 Task: Set the "Skip the loop filter H.264 decoding" for decoding in FFmpeg audio/video decoder to none.
Action: Mouse moved to (98, 16)
Screenshot: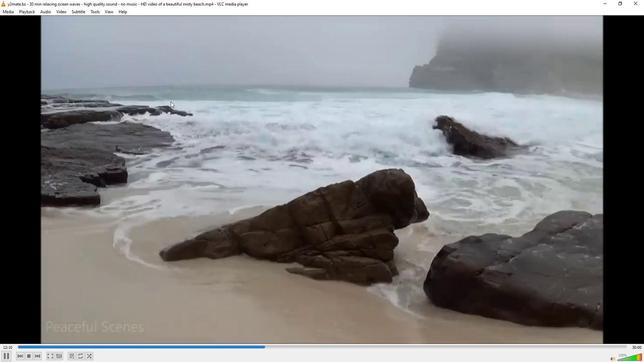 
Action: Mouse pressed left at (98, 16)
Screenshot: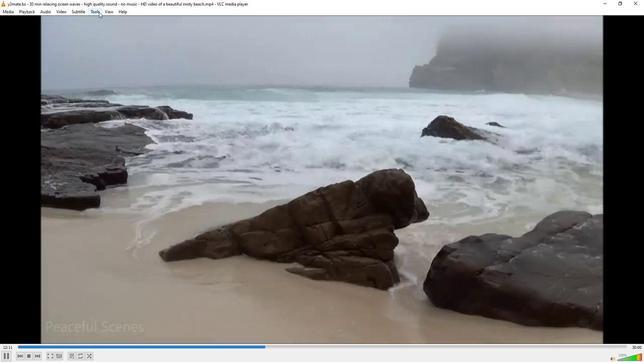
Action: Mouse moved to (124, 95)
Screenshot: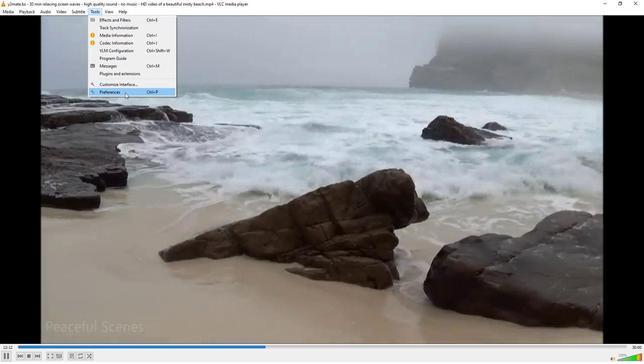 
Action: Mouse pressed left at (124, 95)
Screenshot: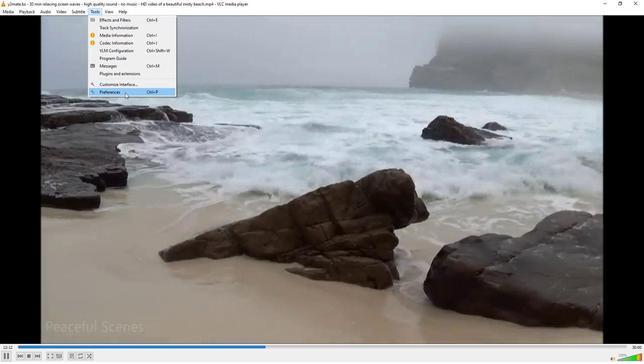 
Action: Mouse moved to (75, 279)
Screenshot: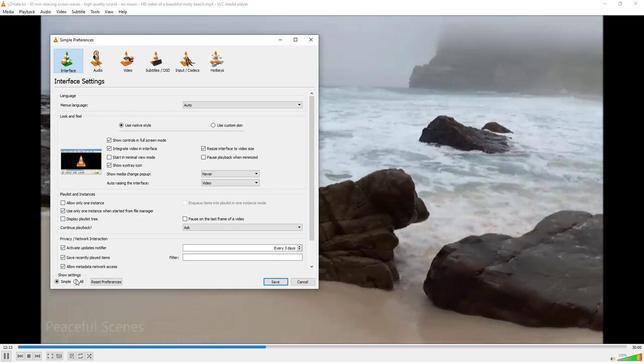 
Action: Mouse pressed left at (75, 279)
Screenshot: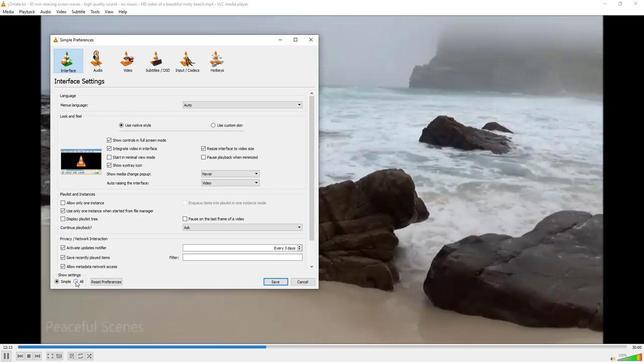 
Action: Mouse moved to (67, 187)
Screenshot: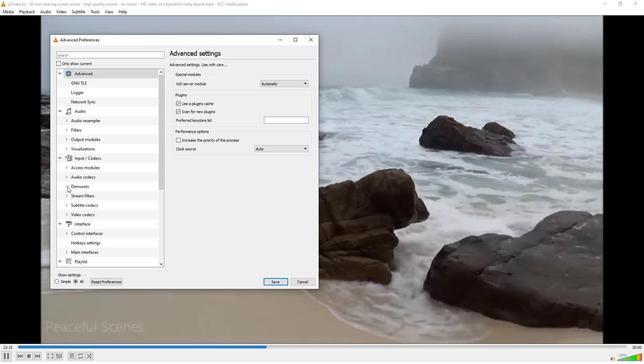 
Action: Mouse pressed left at (67, 187)
Screenshot: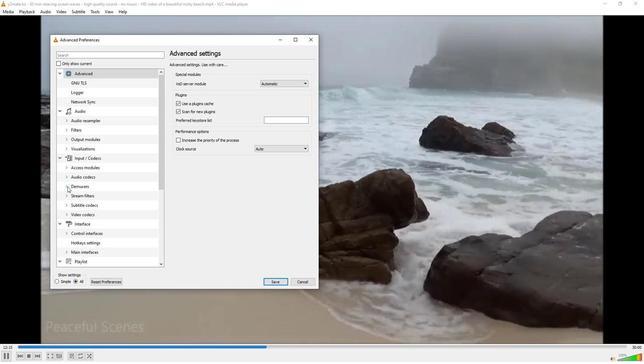 
Action: Mouse moved to (73, 196)
Screenshot: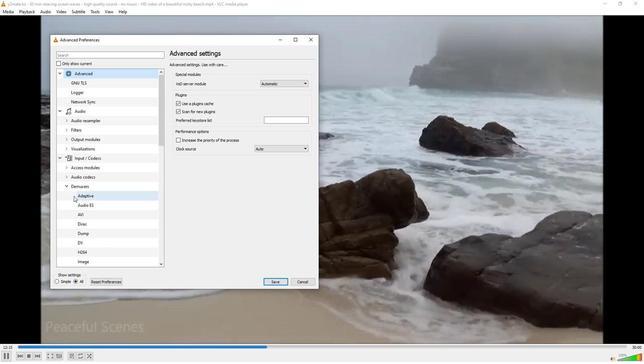 
Action: Mouse scrolled (73, 196) with delta (0, 0)
Screenshot: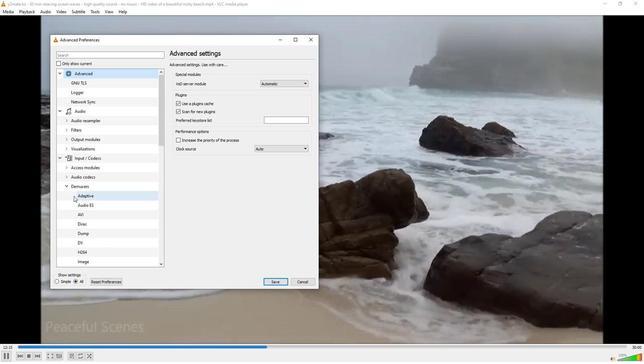 
Action: Mouse scrolled (73, 196) with delta (0, 0)
Screenshot: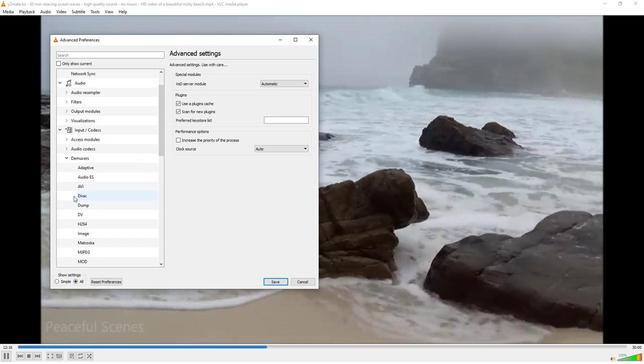 
Action: Mouse scrolled (73, 196) with delta (0, 0)
Screenshot: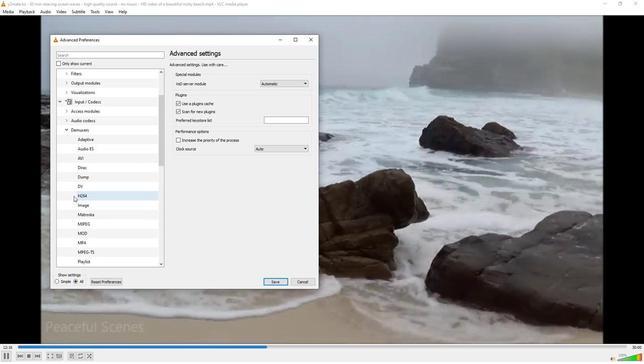 
Action: Mouse scrolled (73, 196) with delta (0, 0)
Screenshot: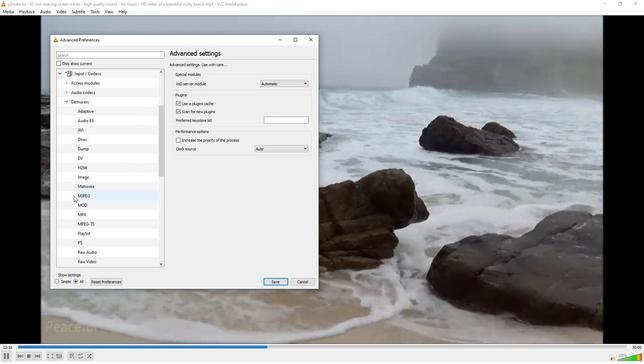 
Action: Mouse scrolled (73, 196) with delta (0, 0)
Screenshot: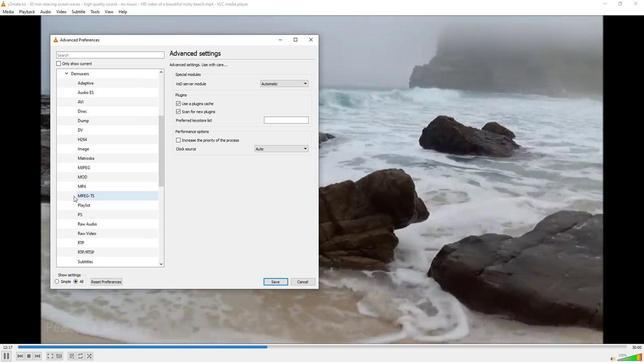 
Action: Mouse scrolled (73, 196) with delta (0, 0)
Screenshot: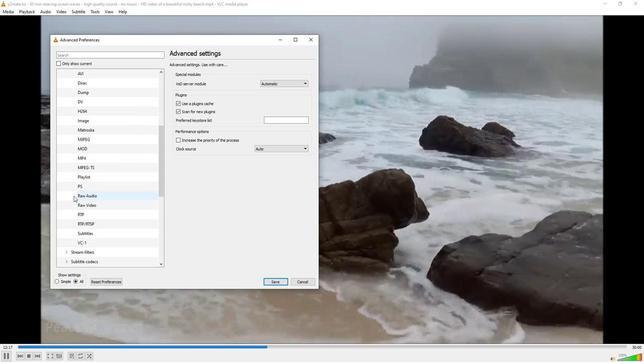 
Action: Mouse moved to (67, 241)
Screenshot: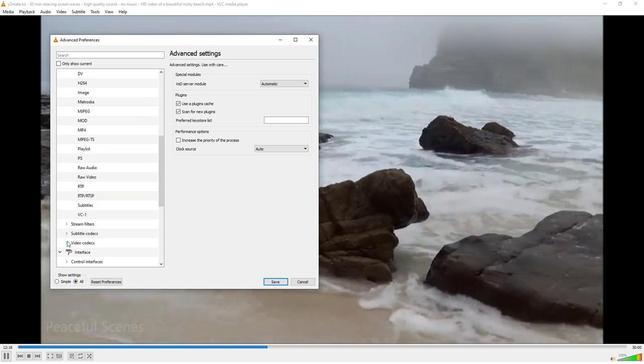 
Action: Mouse pressed left at (67, 241)
Screenshot: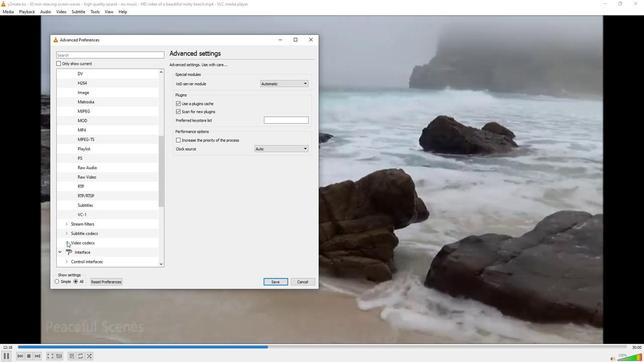 
Action: Mouse moved to (91, 260)
Screenshot: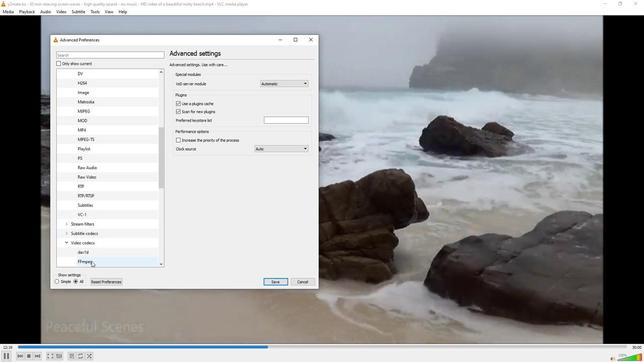 
Action: Mouse pressed left at (91, 260)
Screenshot: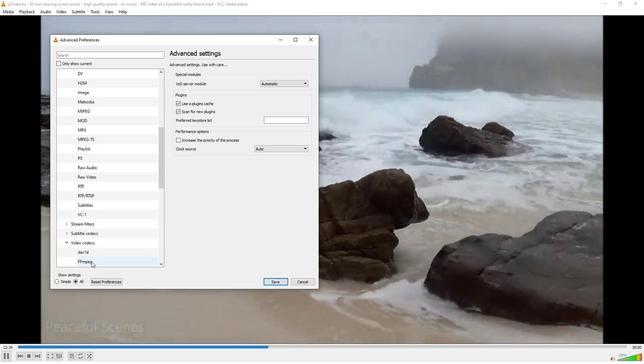 
Action: Mouse moved to (275, 161)
Screenshot: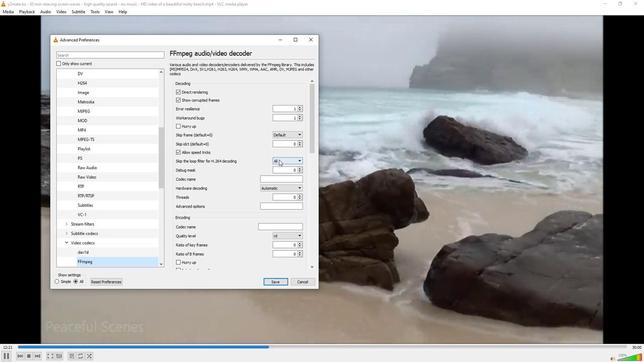 
Action: Mouse pressed left at (275, 161)
Screenshot: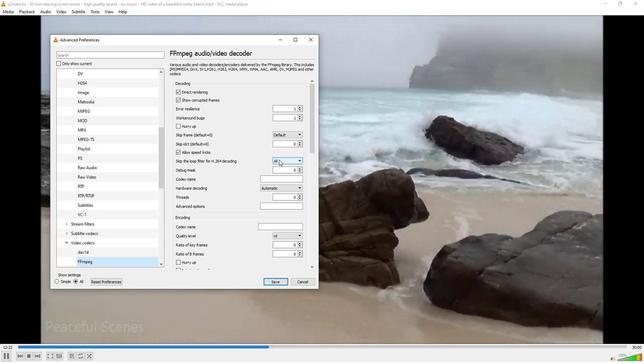 
Action: Mouse moved to (276, 167)
Screenshot: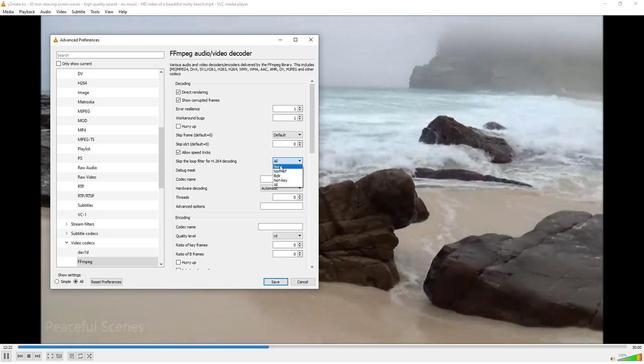 
Action: Mouse pressed left at (276, 167)
Screenshot: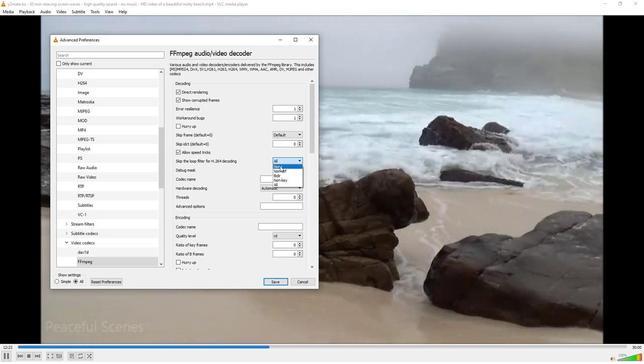 
Action: Mouse moved to (251, 169)
Screenshot: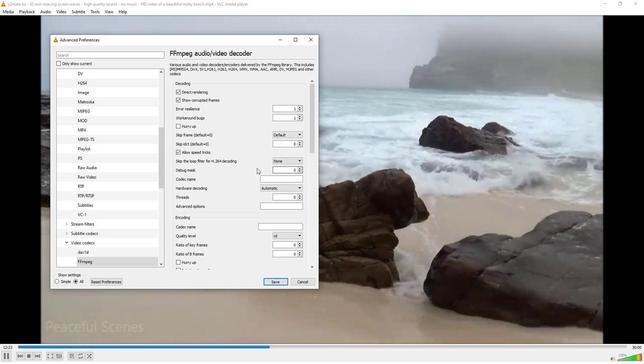 
